Task: Add Herbal Cup Organic Maca Ashwagandha Tea to the cart.
Action: Mouse pressed left at (20, 74)
Screenshot: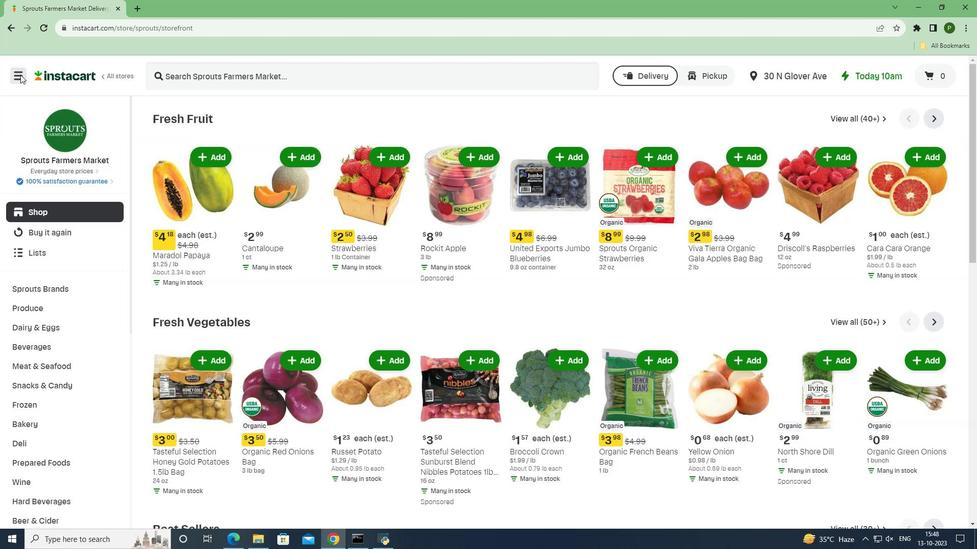 
Action: Mouse moved to (45, 268)
Screenshot: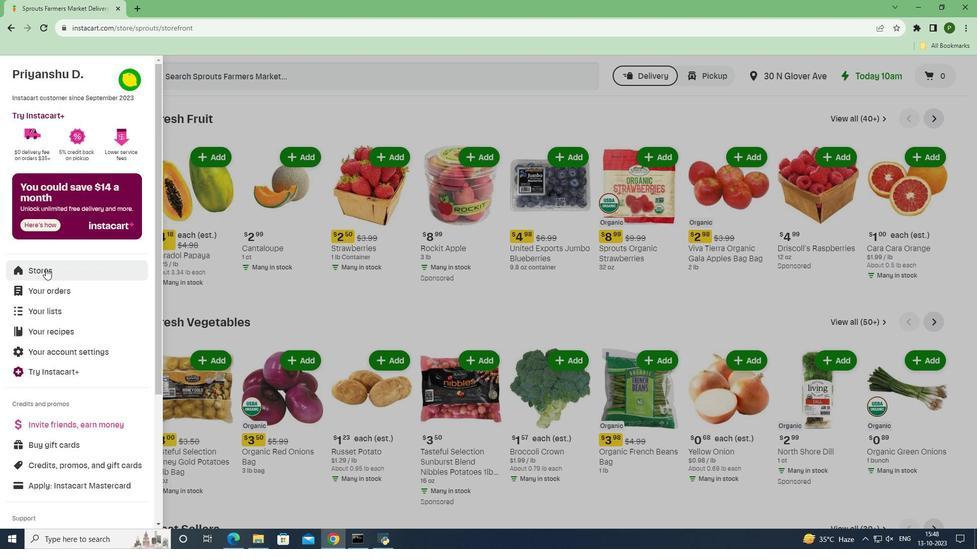 
Action: Mouse pressed left at (45, 268)
Screenshot: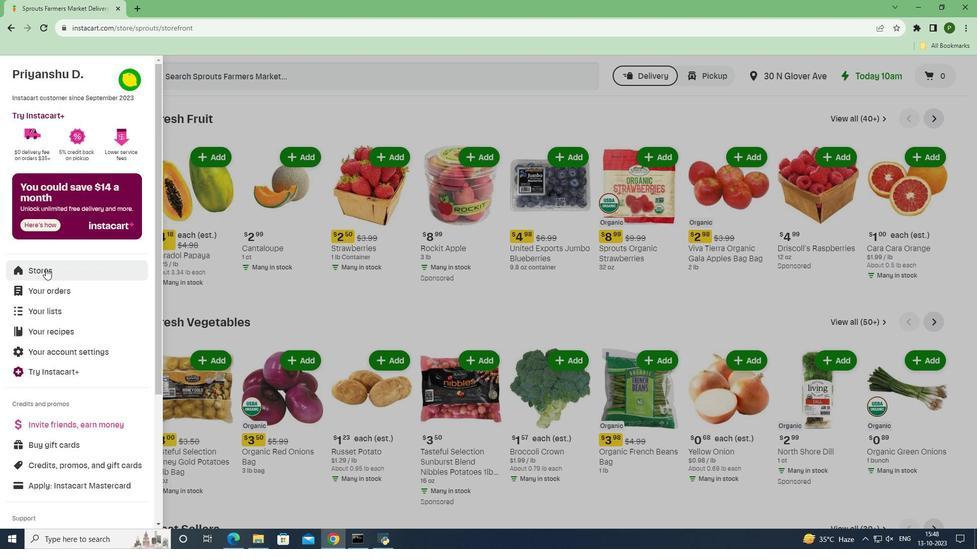 
Action: Mouse moved to (224, 107)
Screenshot: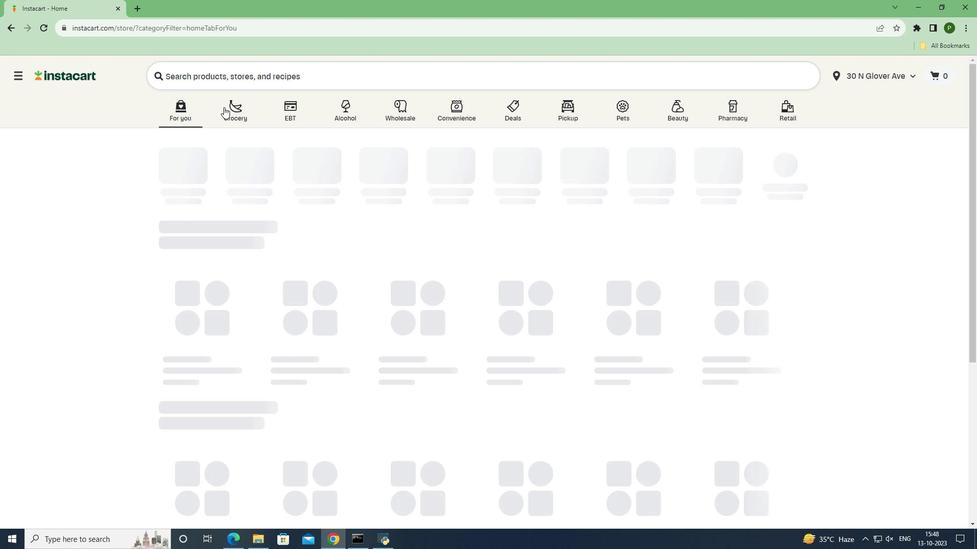 
Action: Mouse pressed left at (224, 107)
Screenshot: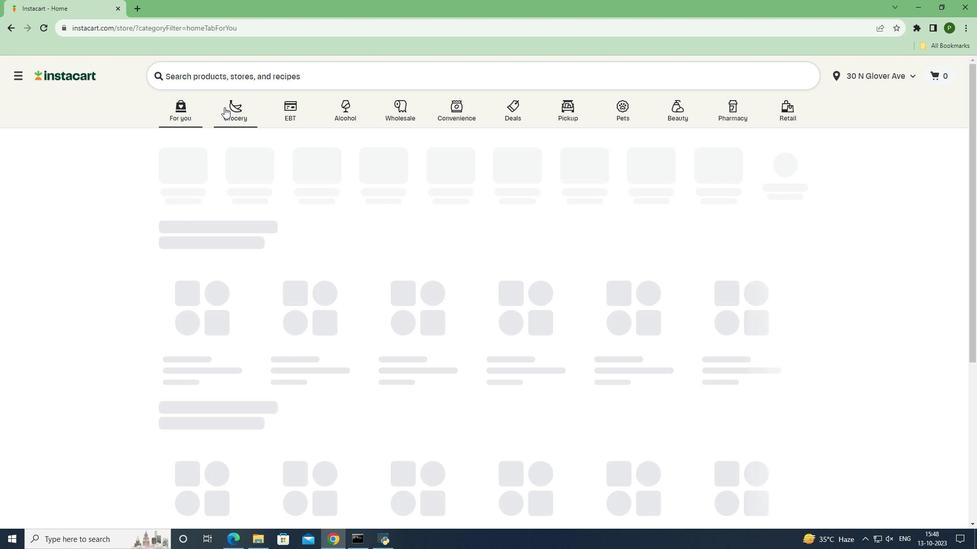 
Action: Mouse moved to (638, 224)
Screenshot: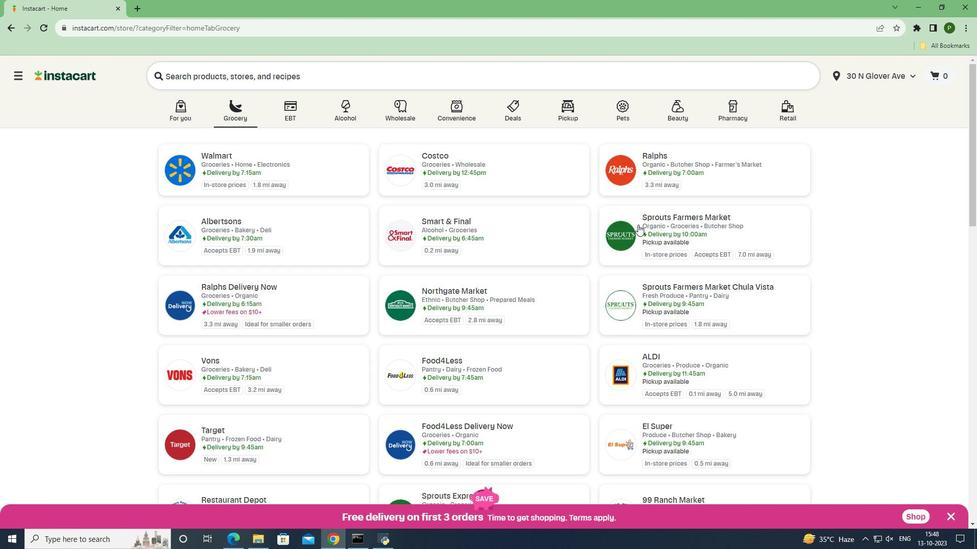 
Action: Mouse pressed left at (638, 224)
Screenshot: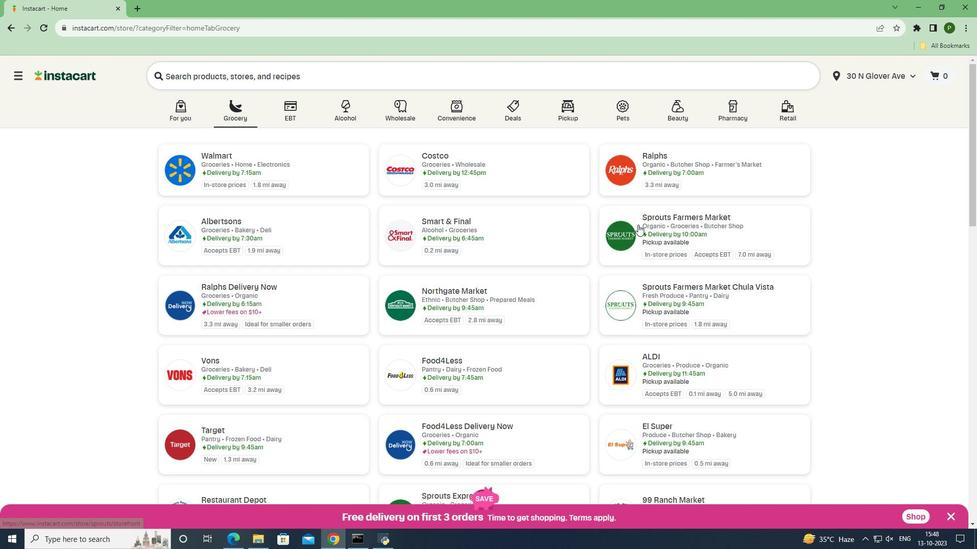 
Action: Mouse moved to (33, 343)
Screenshot: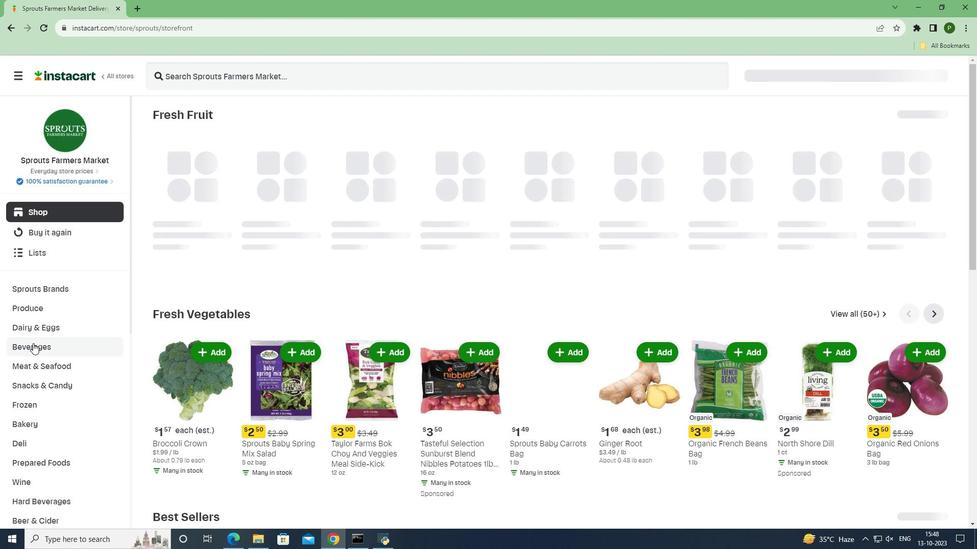 
Action: Mouse pressed left at (33, 343)
Screenshot: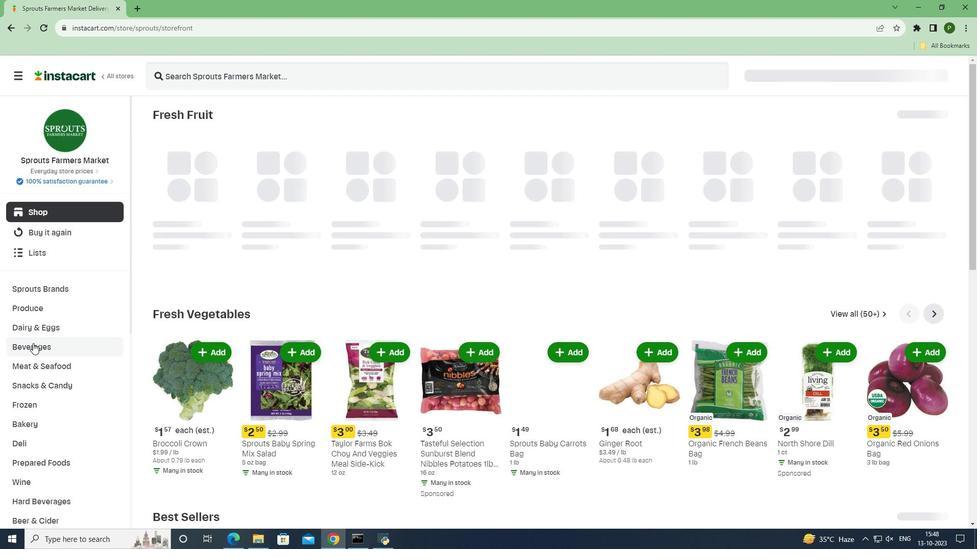 
Action: Mouse moved to (880, 140)
Screenshot: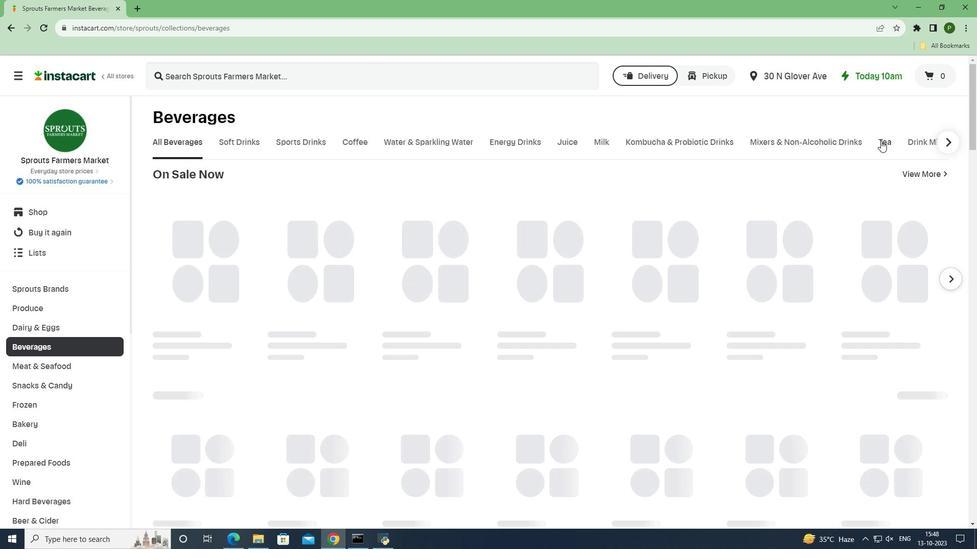 
Action: Mouse pressed left at (880, 140)
Screenshot: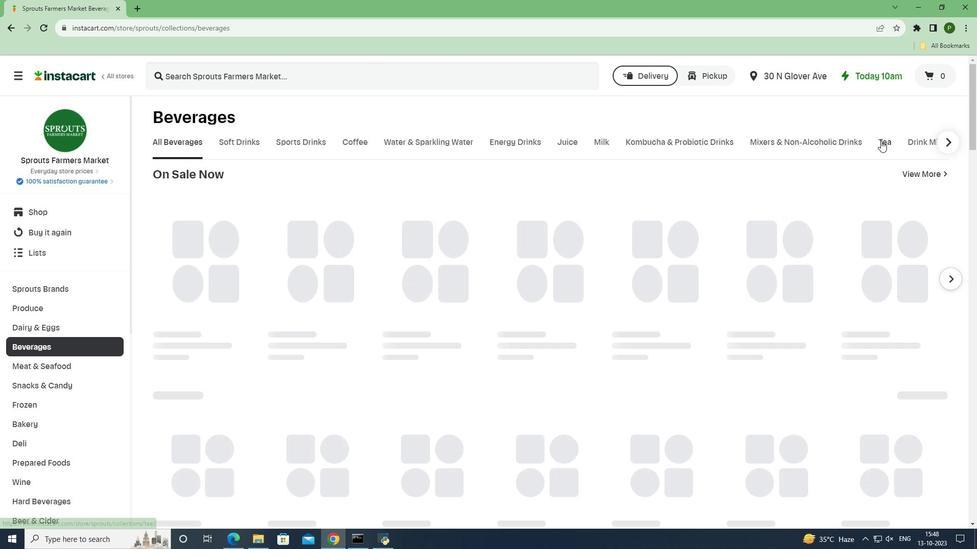 
Action: Mouse moved to (411, 79)
Screenshot: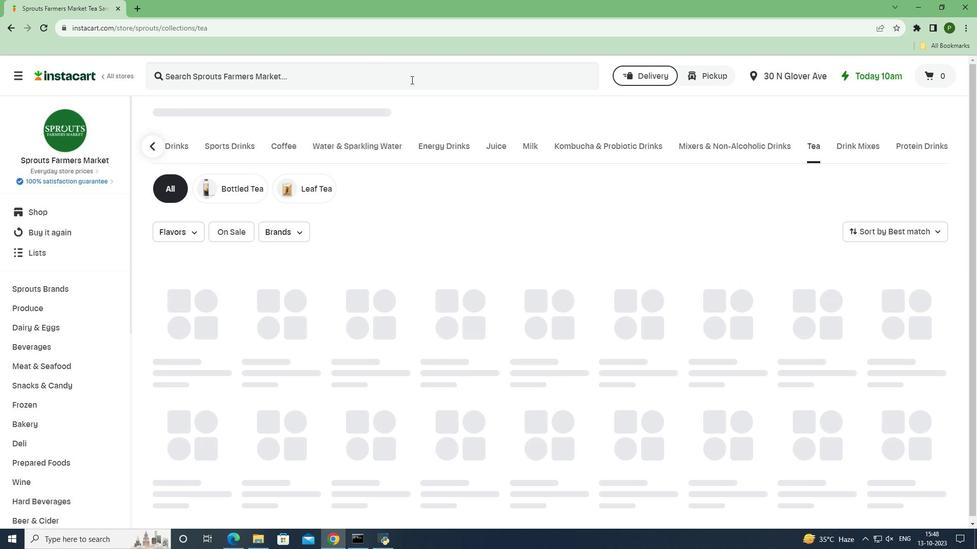 
Action: Mouse pressed left at (411, 79)
Screenshot: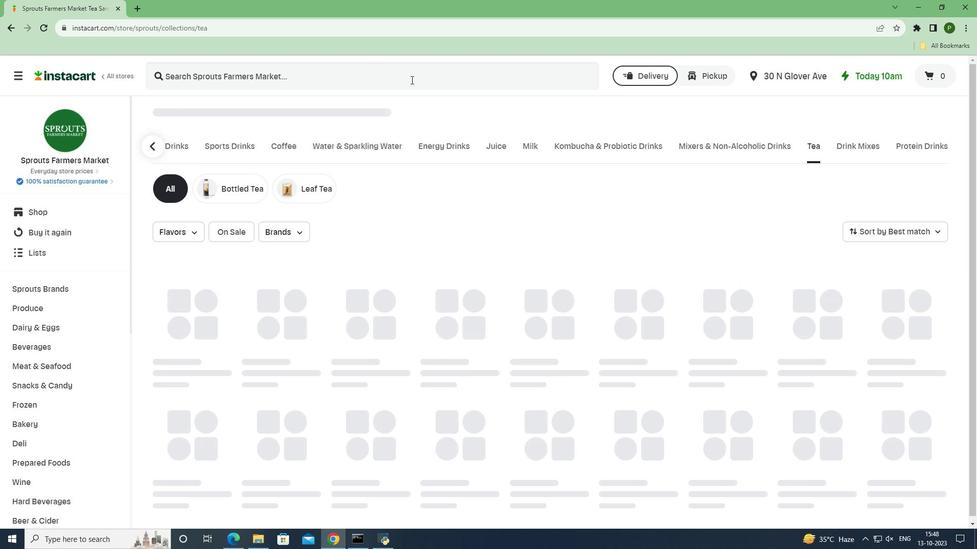 
Action: Key pressed <Key.caps_lock>H<Key.caps_lock>erbal<Key.space><Key.caps_lock>C<Key.caps_lock>up<Key.space><Key.caps_lock>O<Key.caps_lock>rganic<Key.space><Key.caps_lock>M<Key.caps_lock>aca<Key.space><Key.caps_lock>A<Key.caps_lock>shwagandha<Key.space><Key.caps_lock>T<Key.caps_lock>ea<Key.space><Key.enter>
Screenshot: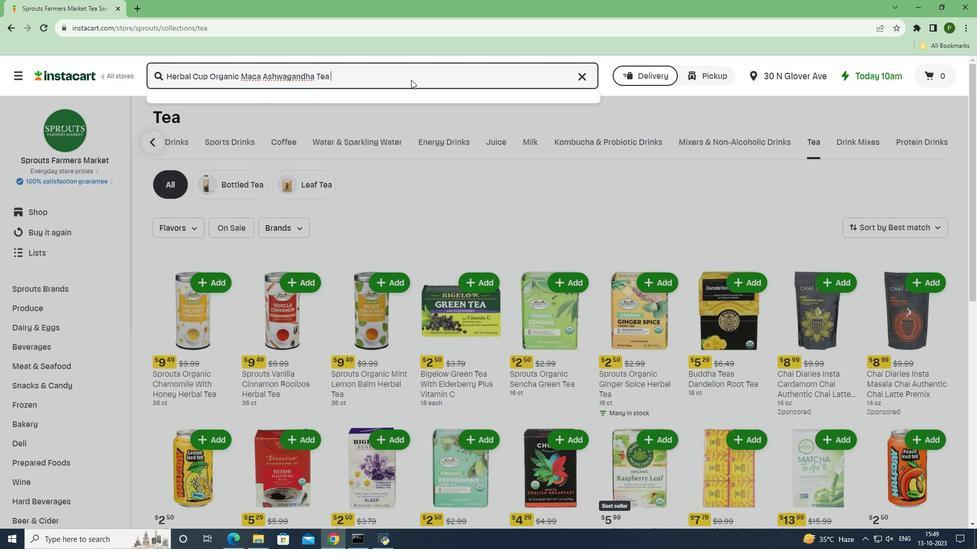 
Action: Mouse moved to (592, 180)
Screenshot: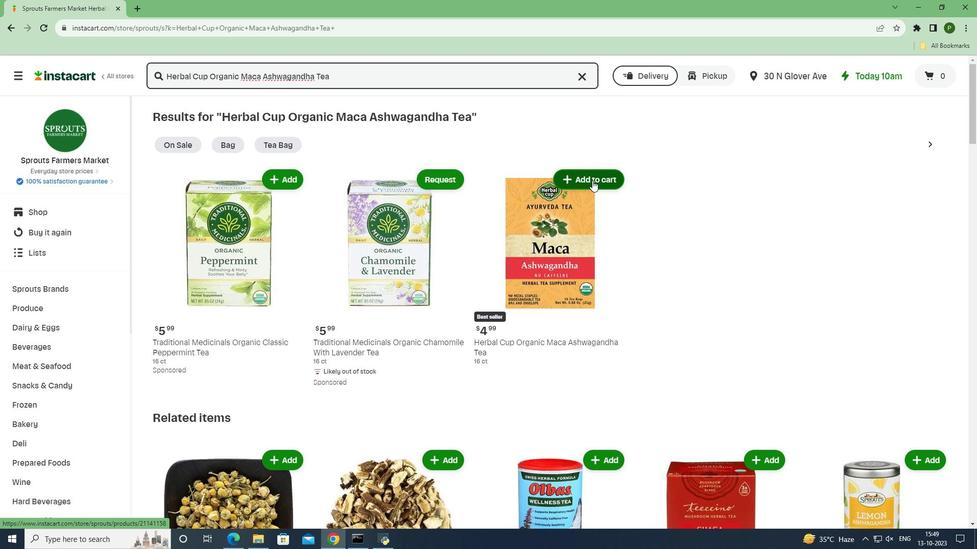 
Action: Mouse pressed left at (592, 180)
Screenshot: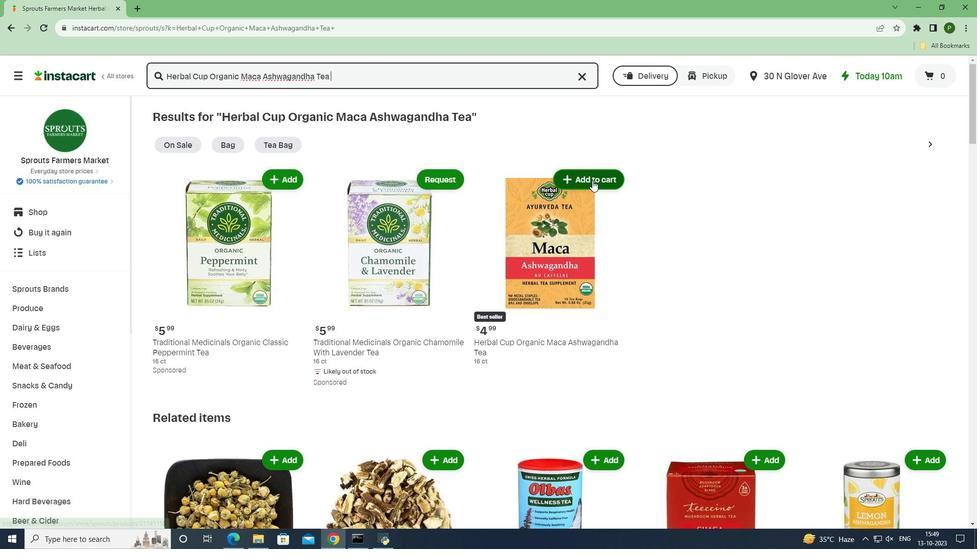 
Action: Mouse moved to (626, 244)
Screenshot: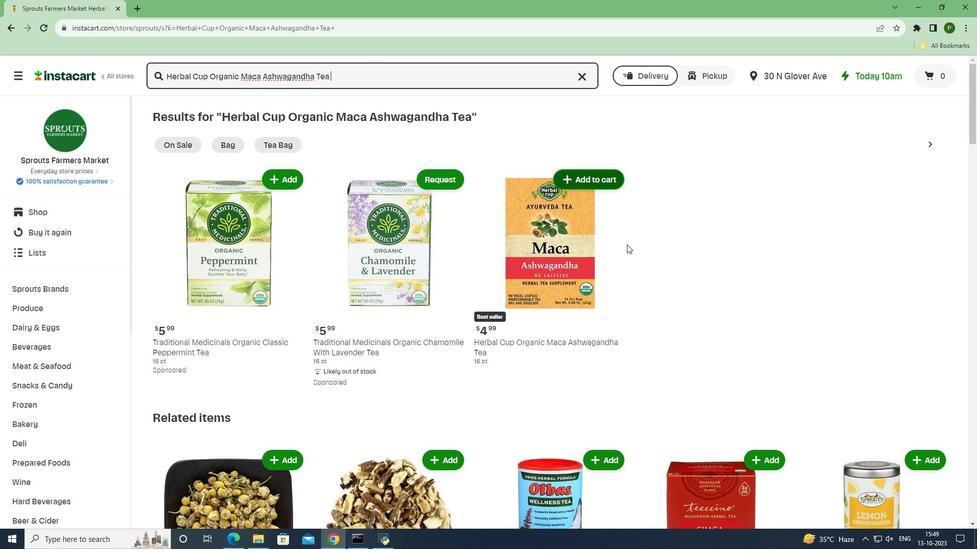 
